 Task: Change elbow connector line weight to 8PX.
Action: Mouse moved to (415, 222)
Screenshot: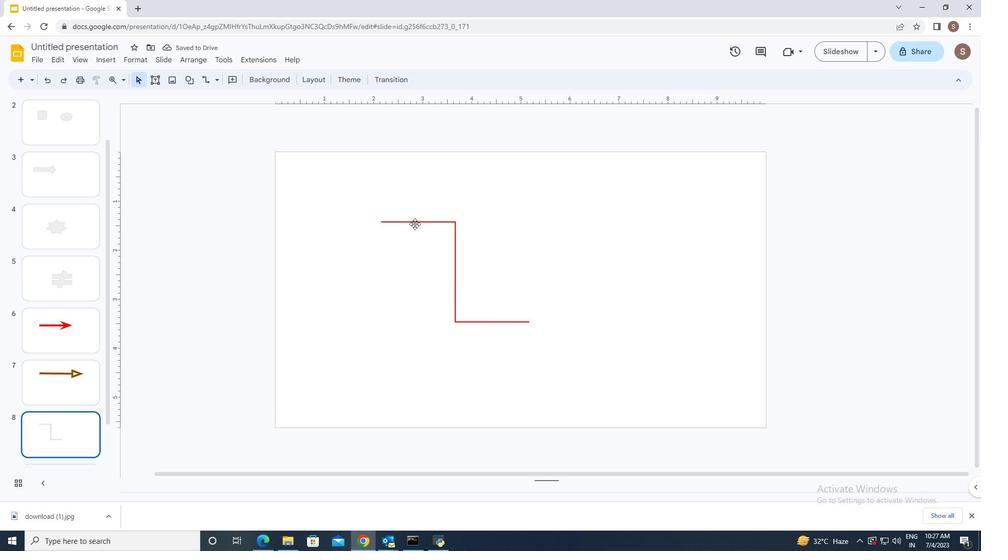 
Action: Mouse pressed left at (415, 222)
Screenshot: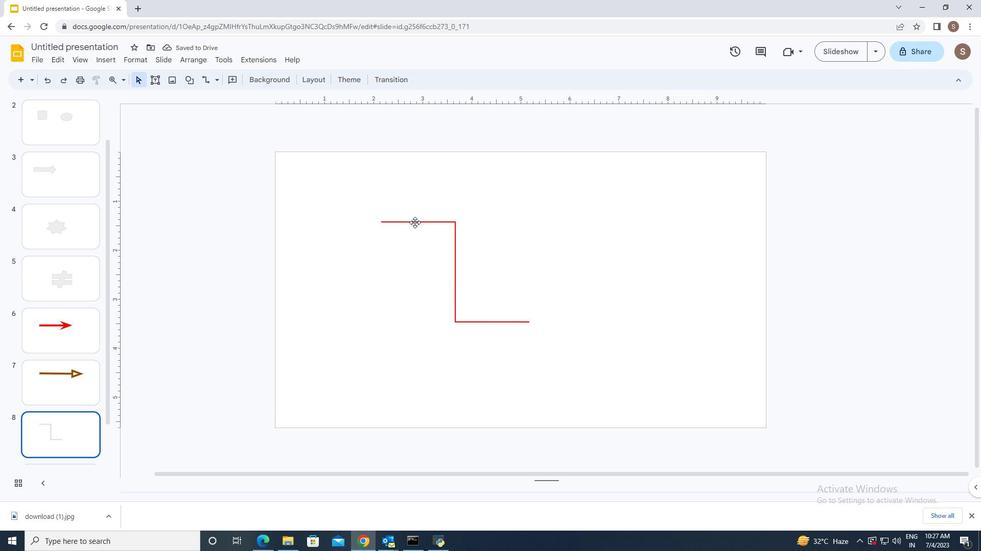 
Action: Mouse moved to (245, 81)
Screenshot: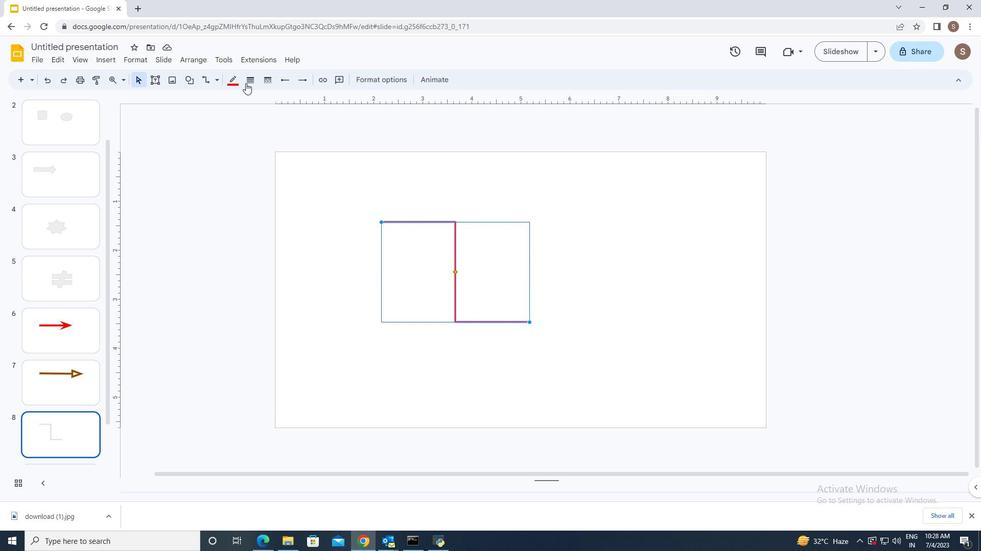
Action: Mouse pressed left at (245, 81)
Screenshot: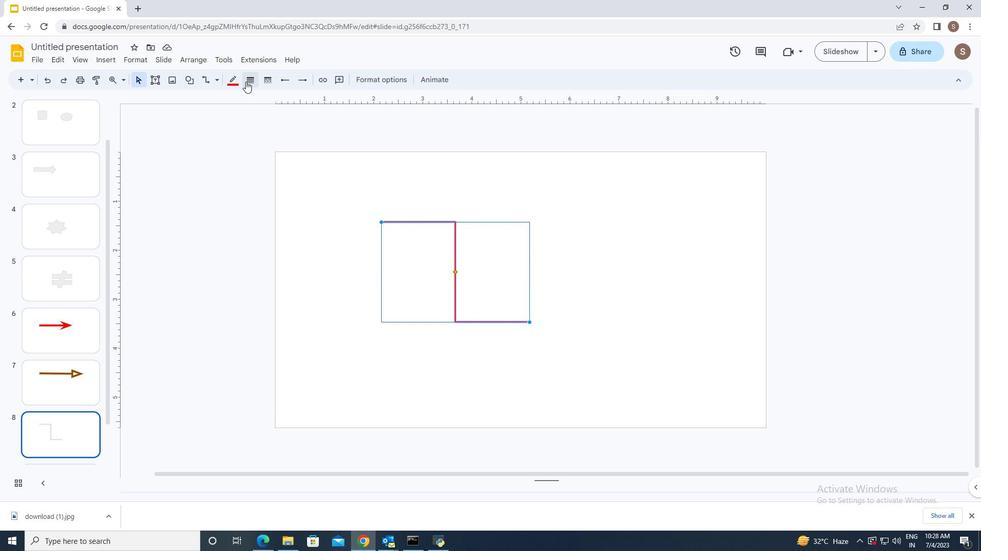 
Action: Mouse moved to (269, 160)
Screenshot: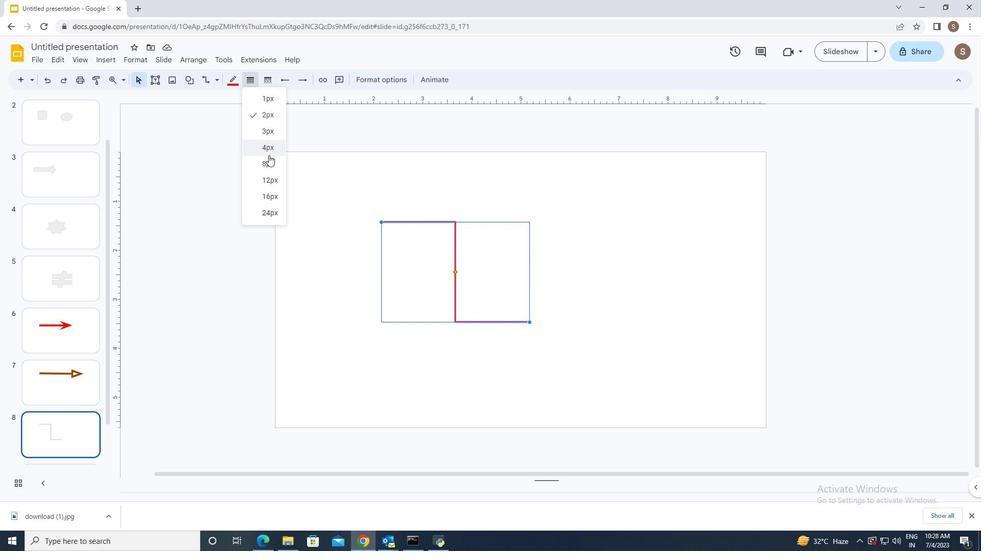 
Action: Mouse pressed left at (269, 160)
Screenshot: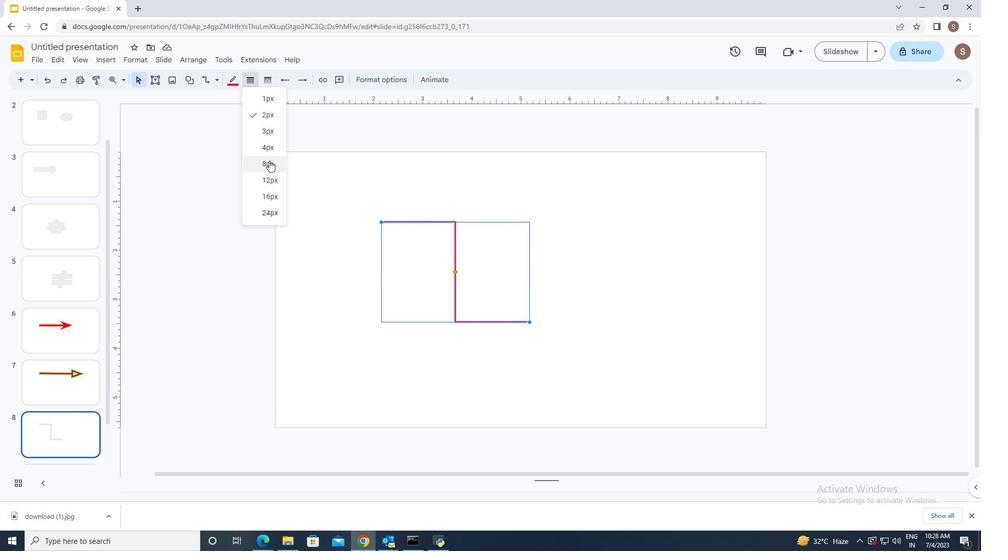 
Action: Mouse moved to (321, 340)
Screenshot: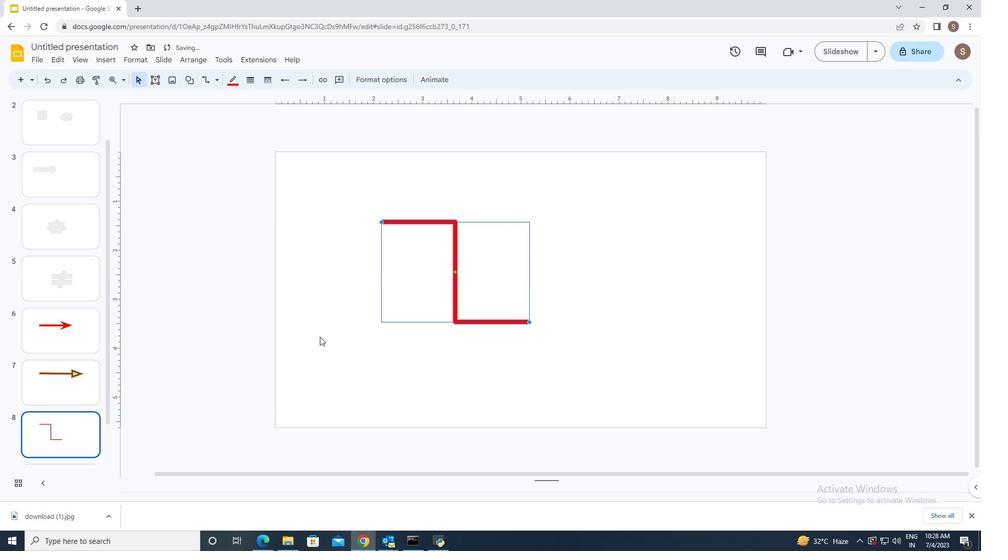 
Action: Mouse pressed left at (321, 340)
Screenshot: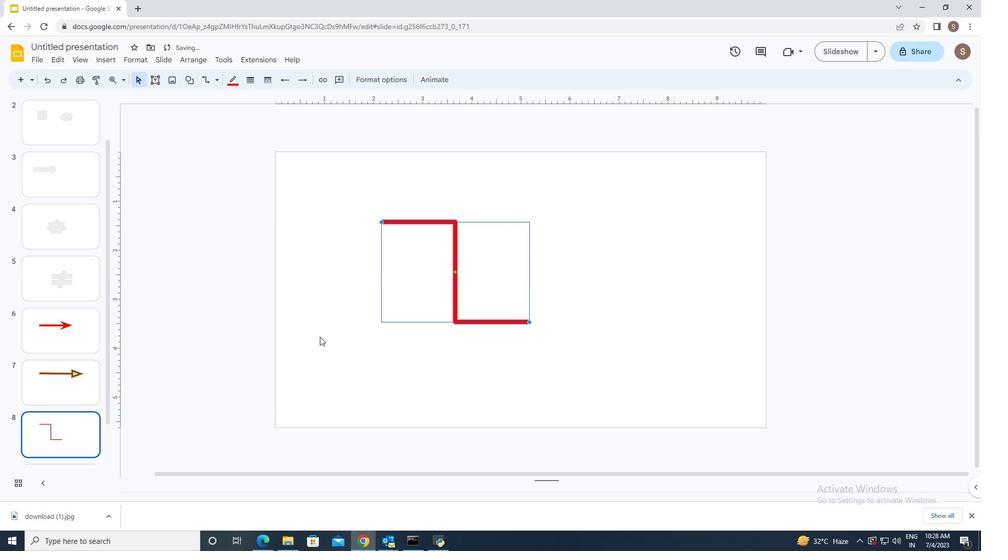
